 Task: Create a due date automation trigger when advanced on, 2 hours after a card is due add fields without custom field "Resume" set to a date between 1 and 7 days ago.
Action: Mouse moved to (938, 78)
Screenshot: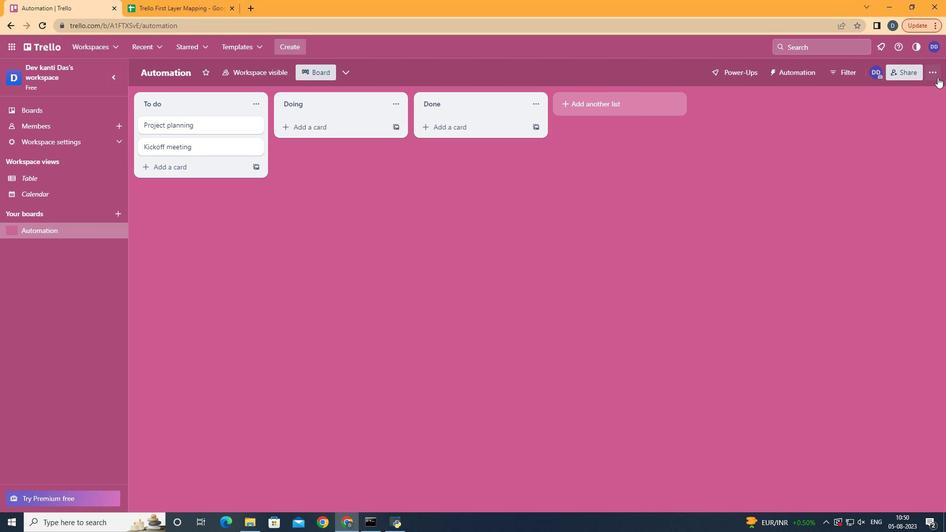 
Action: Mouse pressed left at (938, 78)
Screenshot: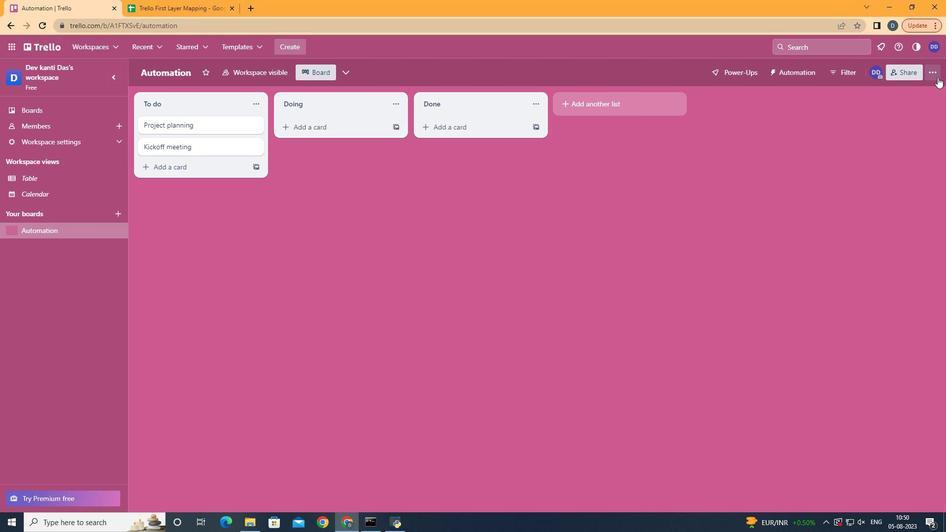 
Action: Mouse moved to (837, 203)
Screenshot: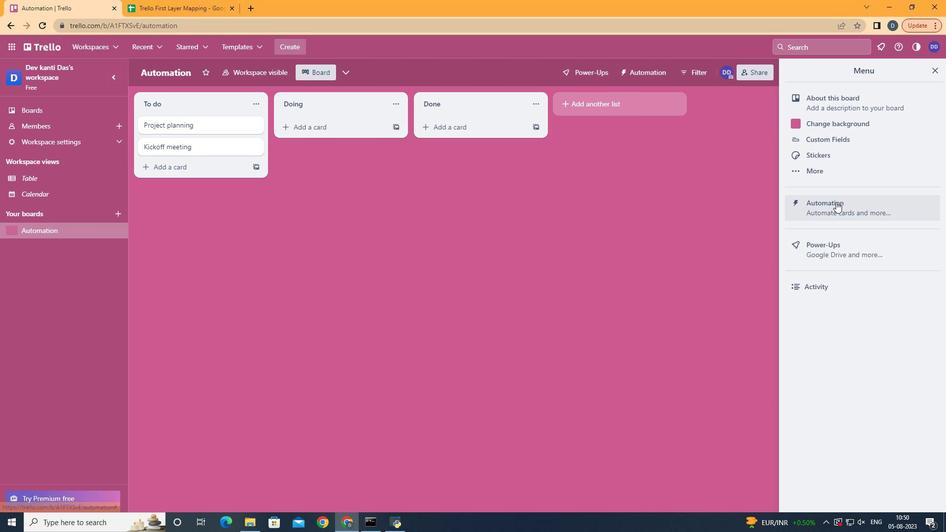 
Action: Mouse pressed left at (837, 203)
Screenshot: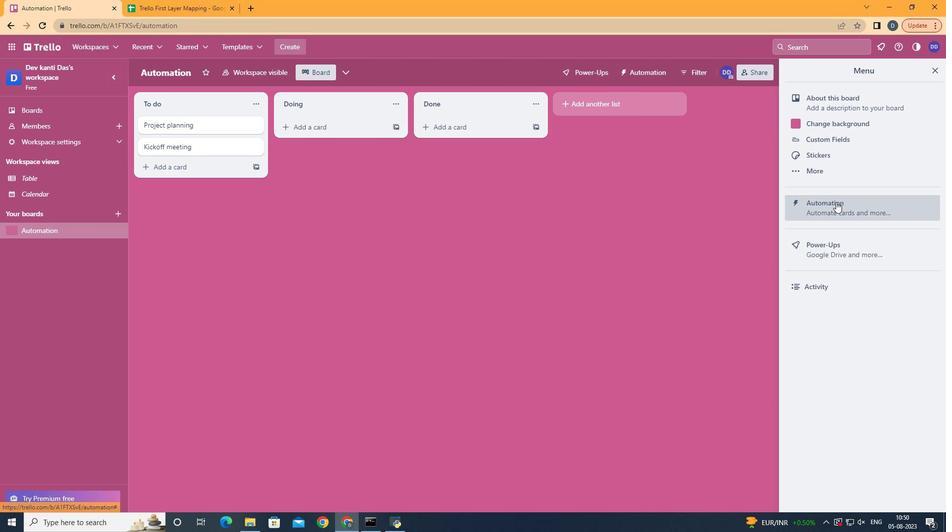 
Action: Mouse moved to (203, 196)
Screenshot: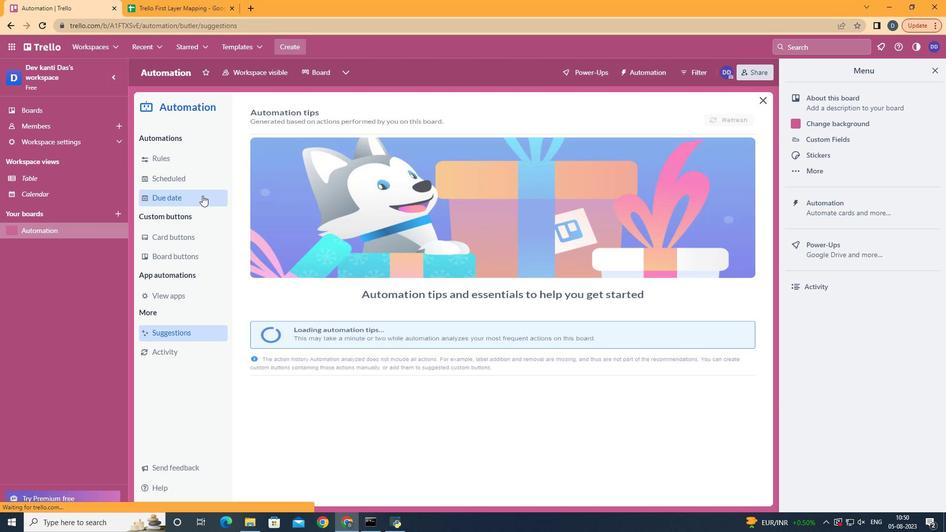 
Action: Mouse pressed left at (203, 196)
Screenshot: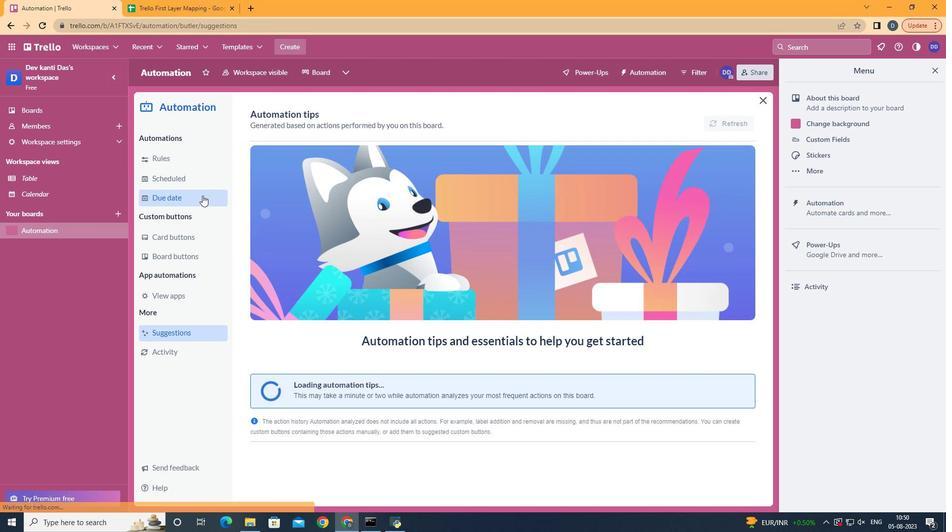 
Action: Mouse moved to (697, 119)
Screenshot: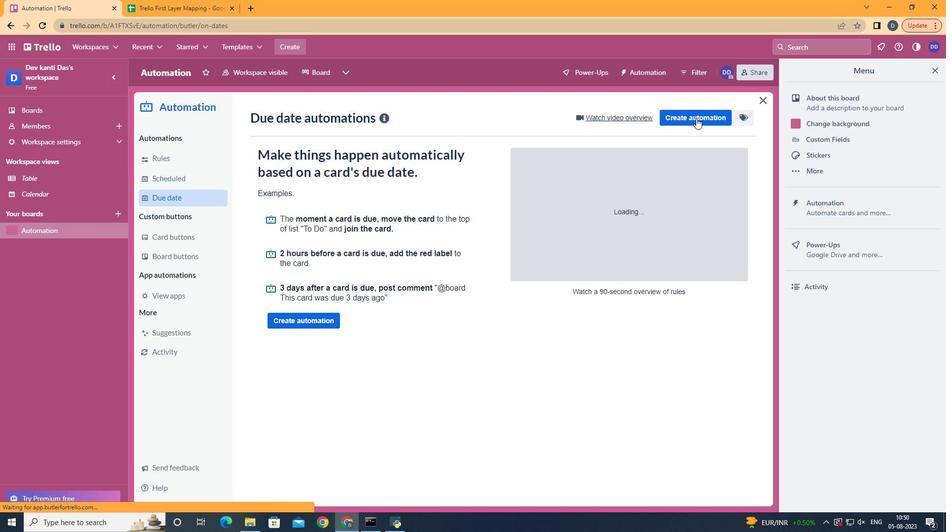 
Action: Mouse pressed left at (697, 119)
Screenshot: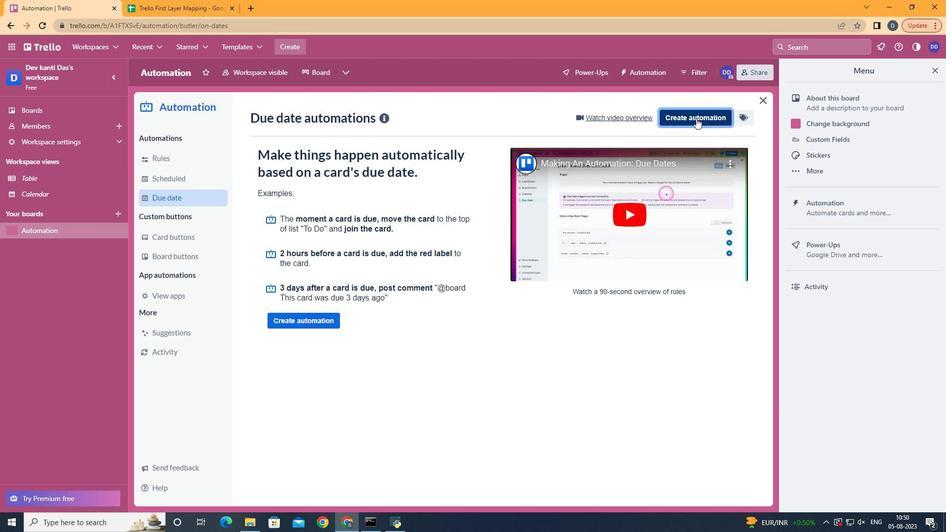 
Action: Mouse moved to (503, 209)
Screenshot: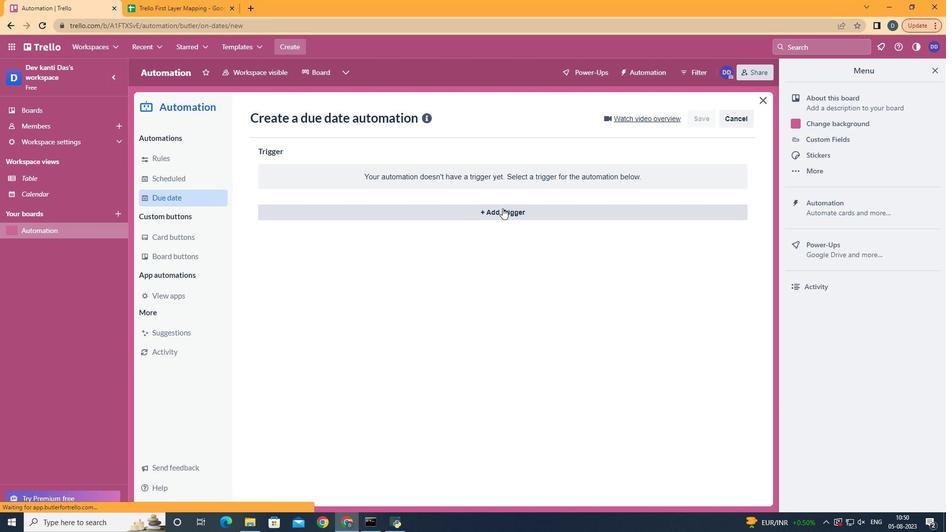 
Action: Mouse pressed left at (503, 209)
Screenshot: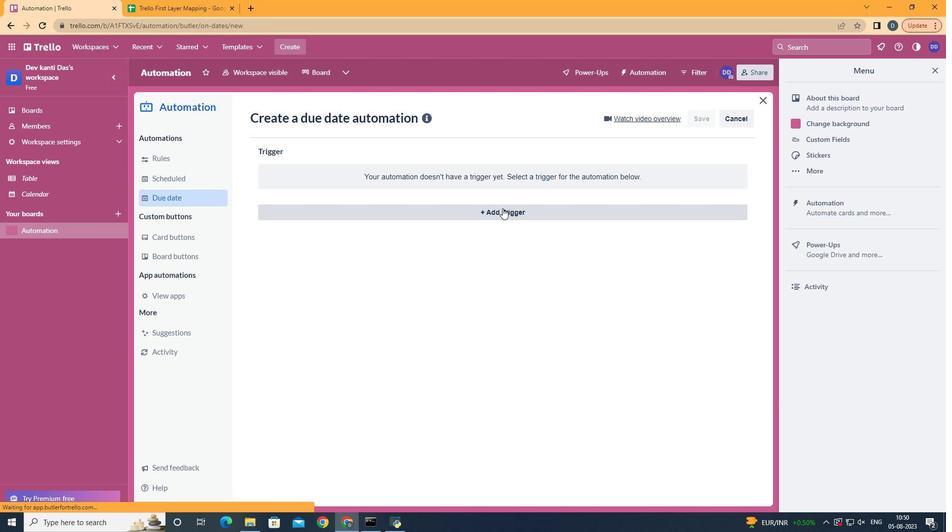 
Action: Mouse moved to (314, 420)
Screenshot: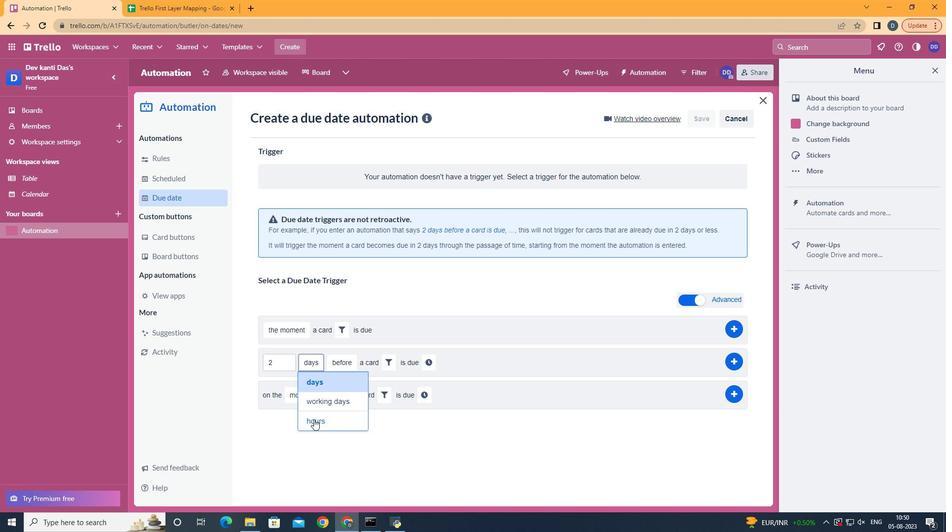 
Action: Mouse pressed left at (314, 420)
Screenshot: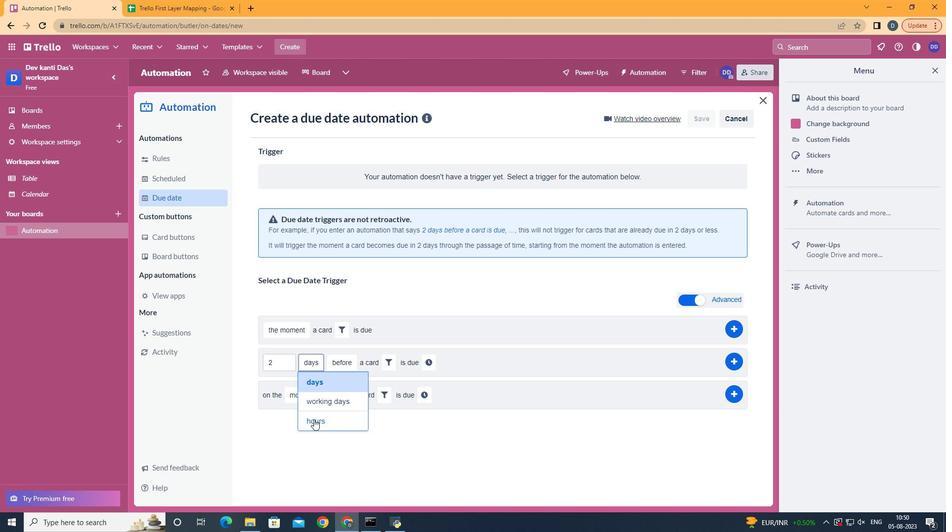 
Action: Mouse moved to (352, 404)
Screenshot: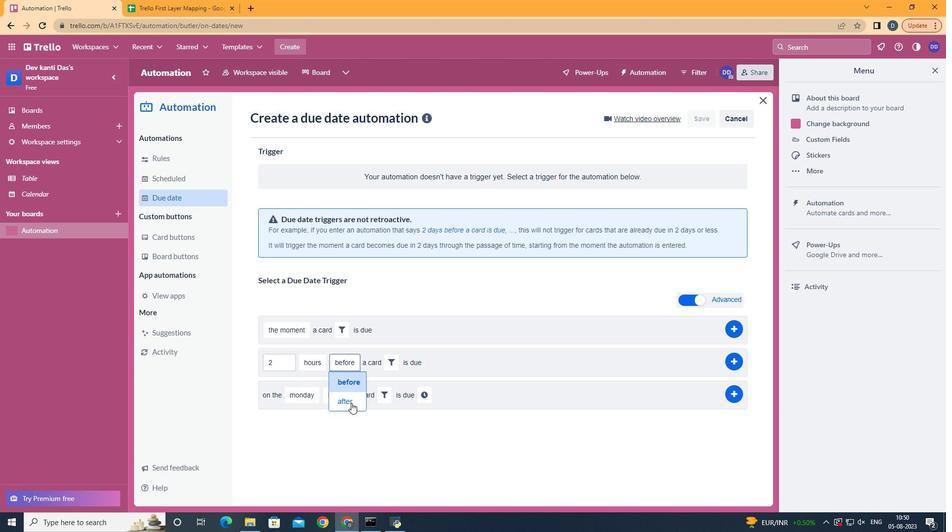 
Action: Mouse pressed left at (352, 404)
Screenshot: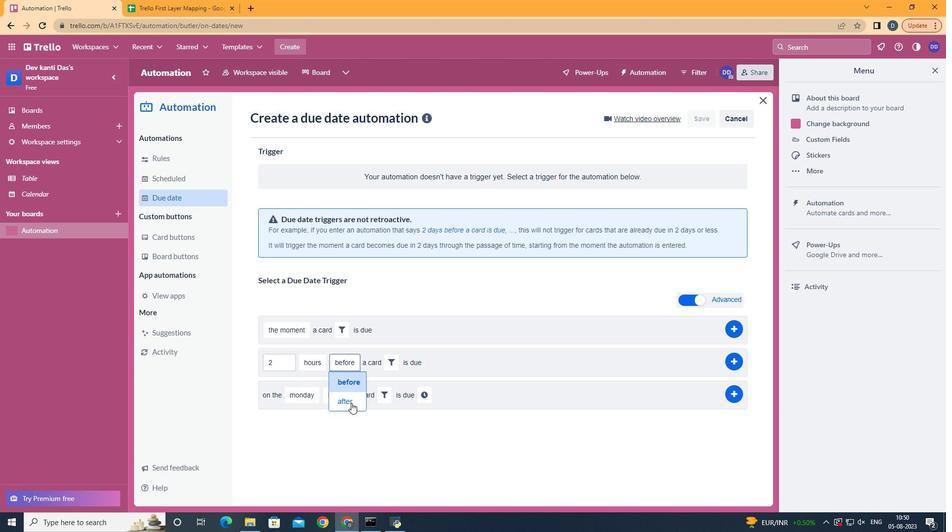 
Action: Mouse moved to (380, 363)
Screenshot: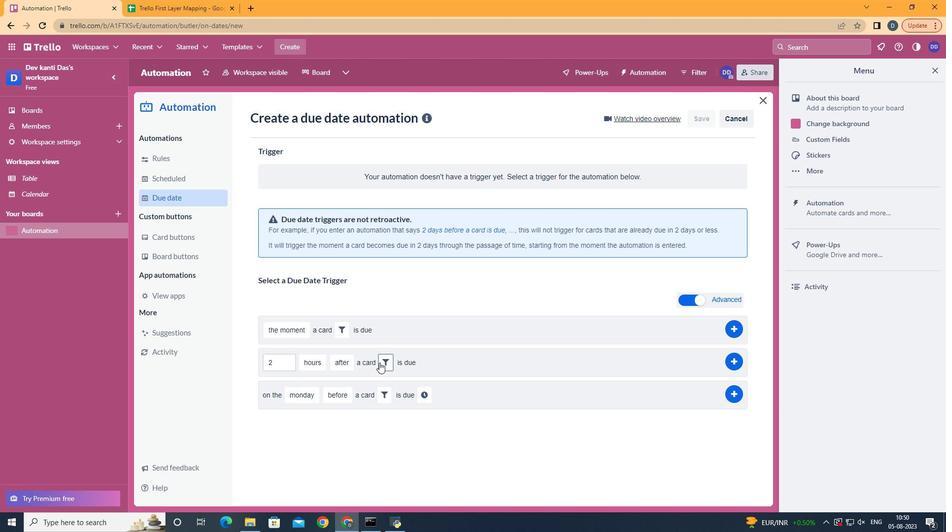 
Action: Mouse pressed left at (380, 363)
Screenshot: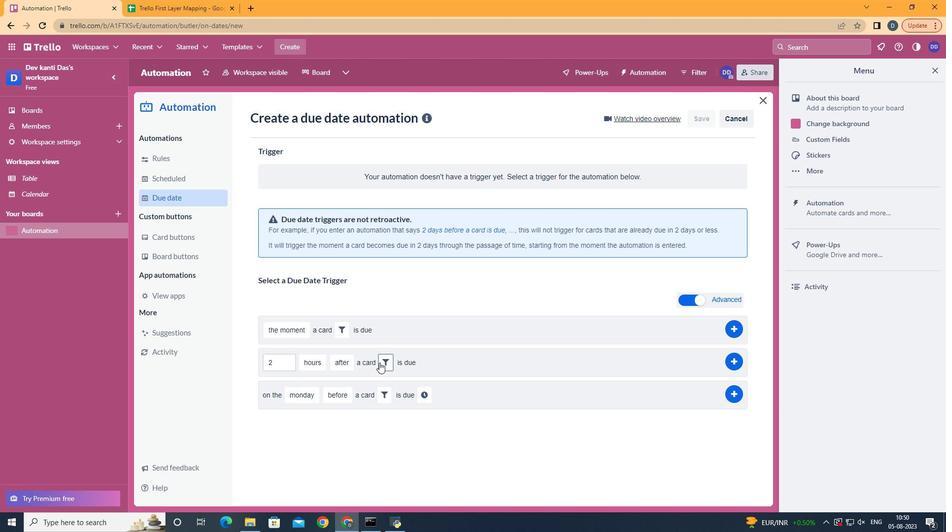 
Action: Mouse moved to (548, 395)
Screenshot: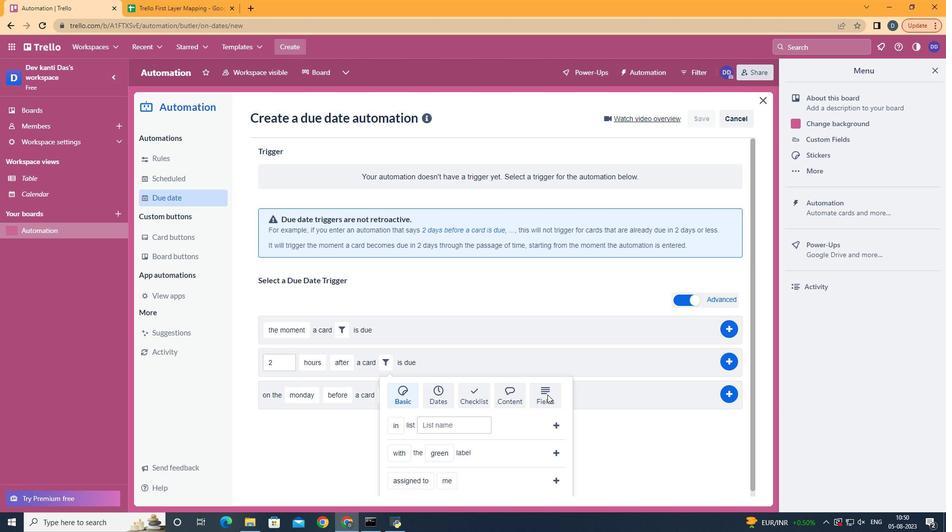 
Action: Mouse pressed left at (548, 395)
Screenshot: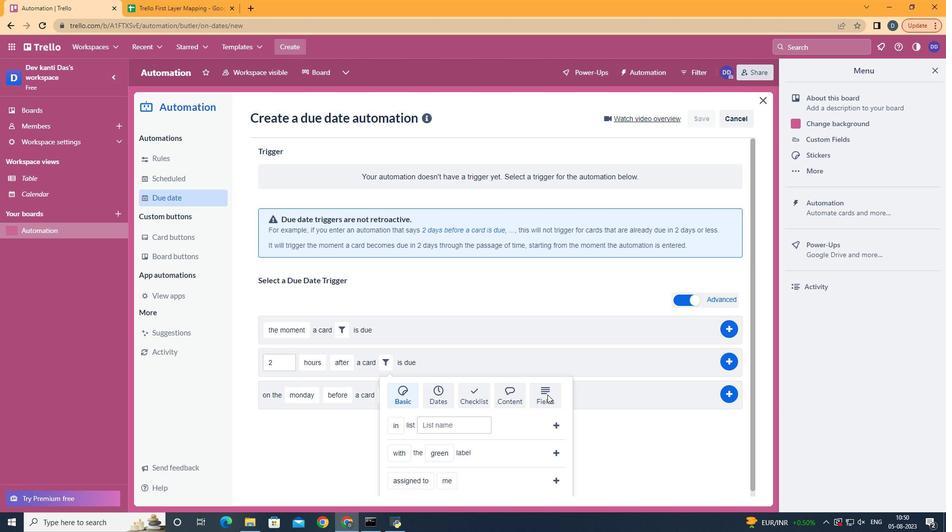 
Action: Mouse moved to (547, 395)
Screenshot: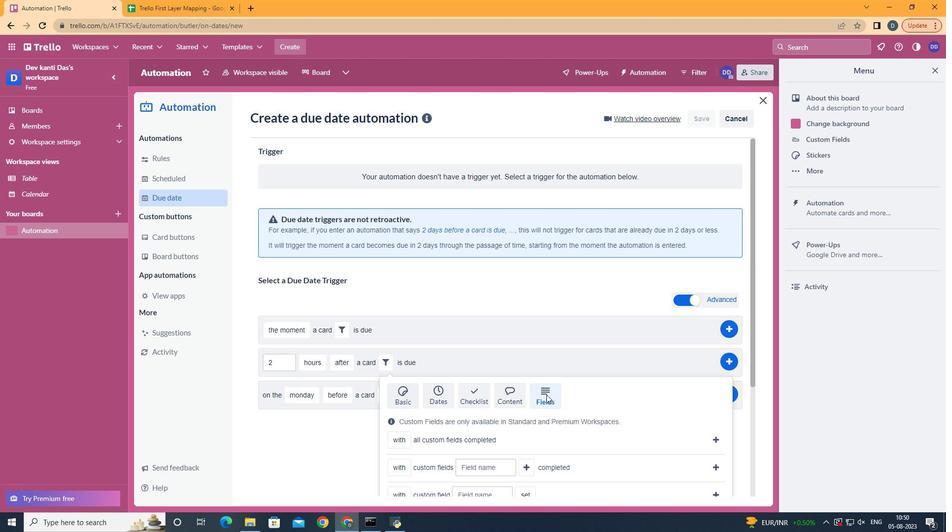 
Action: Mouse scrolled (547, 395) with delta (0, 0)
Screenshot: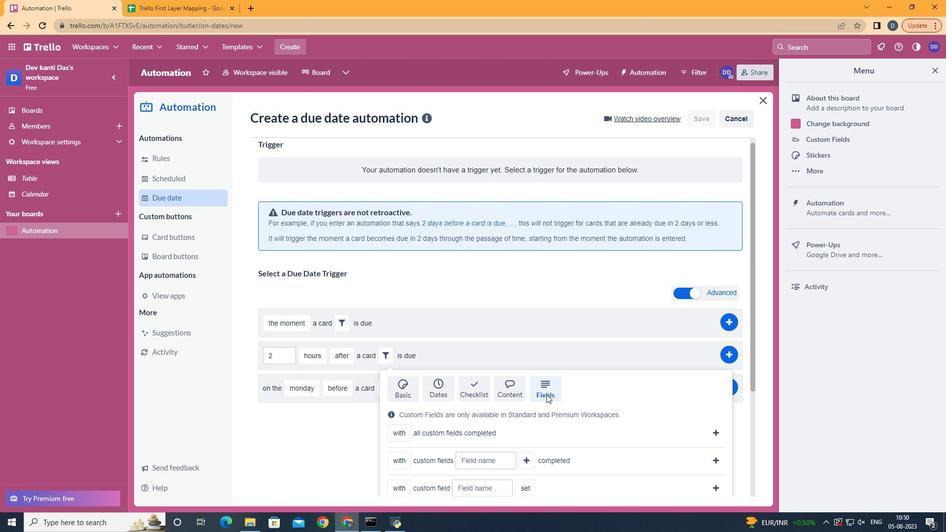 
Action: Mouse scrolled (547, 395) with delta (0, 0)
Screenshot: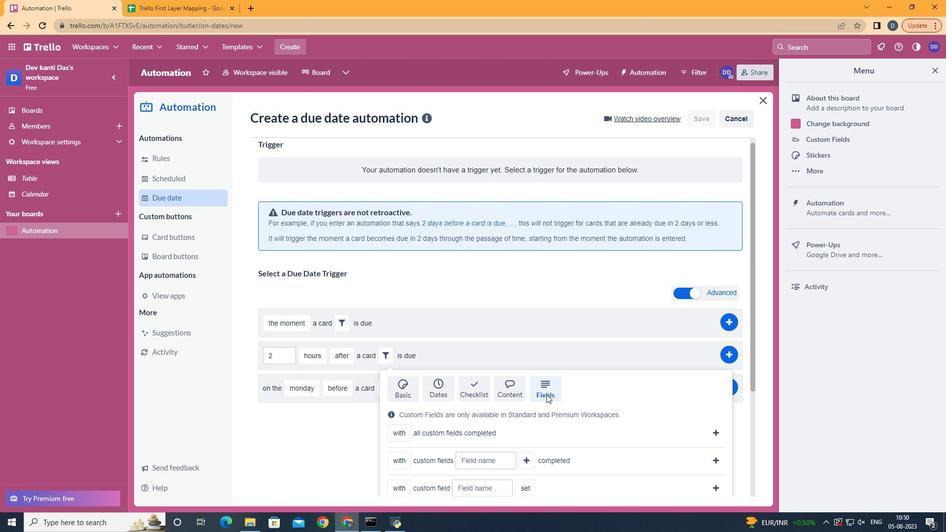 
Action: Mouse scrolled (547, 395) with delta (0, 0)
Screenshot: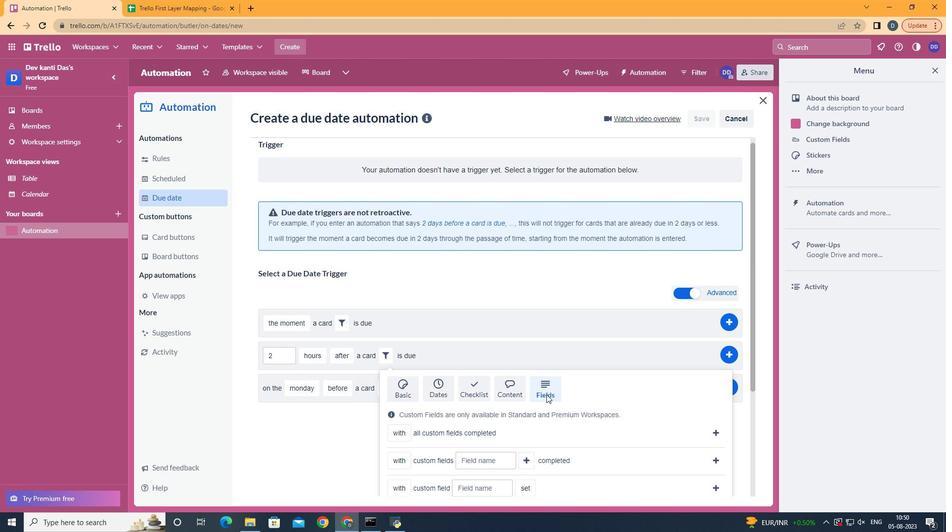 
Action: Mouse scrolled (547, 395) with delta (0, 0)
Screenshot: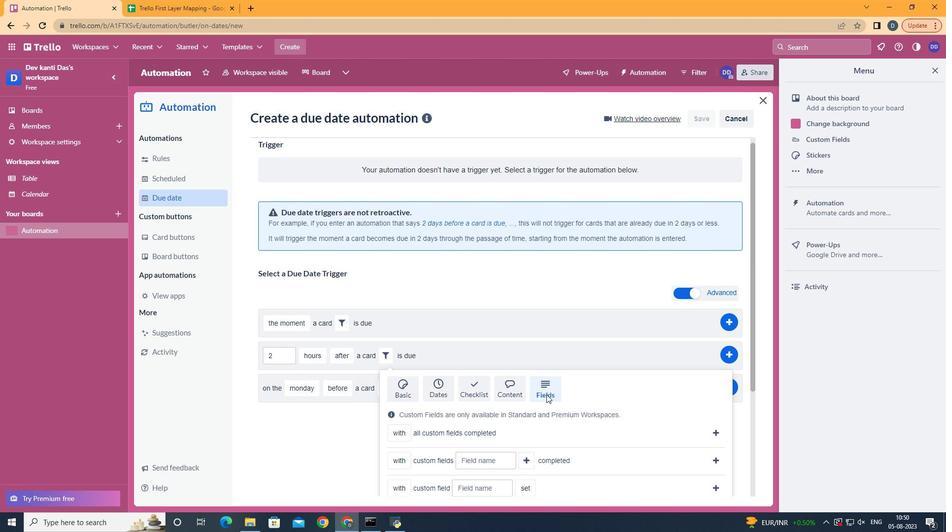 
Action: Mouse scrolled (547, 395) with delta (0, 0)
Screenshot: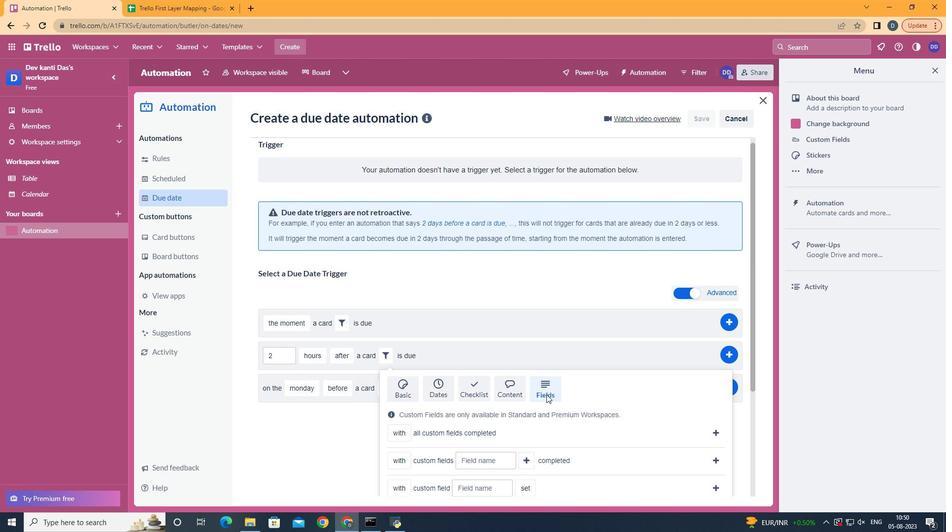 
Action: Mouse scrolled (547, 395) with delta (0, 0)
Screenshot: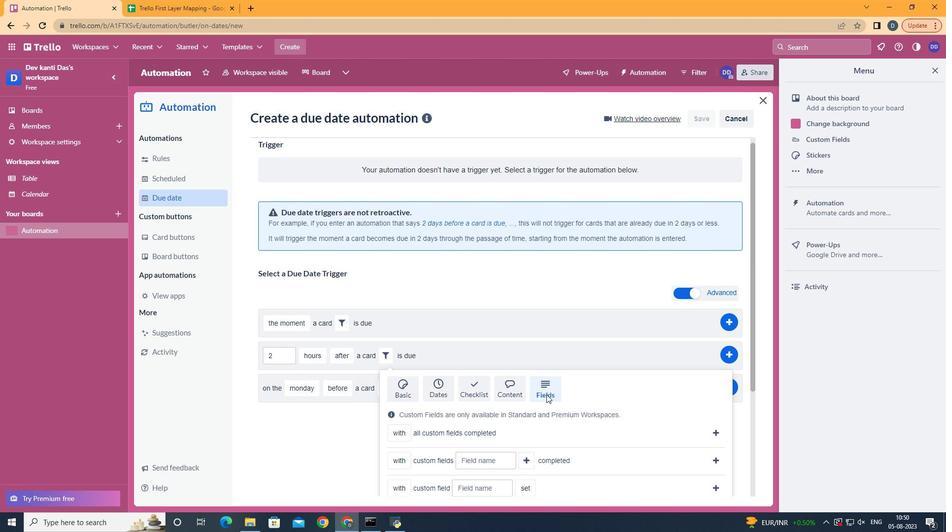 
Action: Mouse moved to (406, 460)
Screenshot: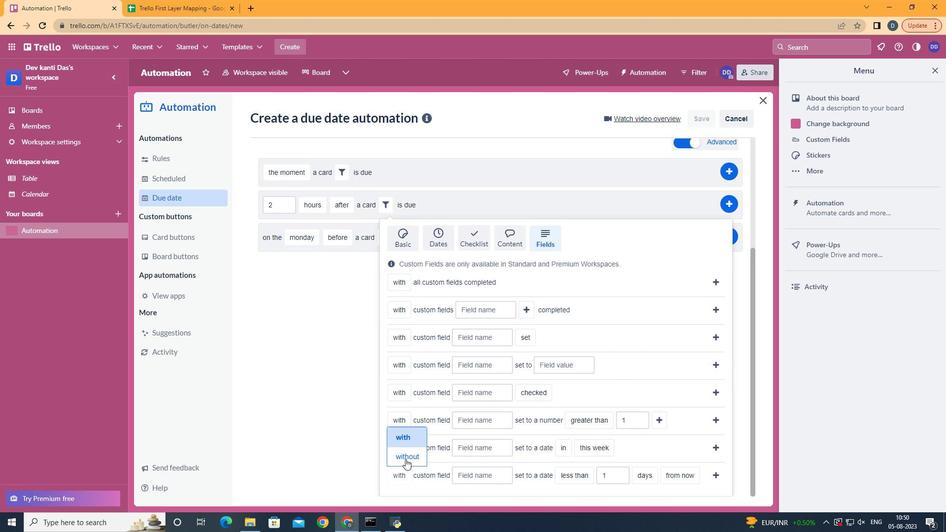 
Action: Mouse pressed left at (406, 460)
Screenshot: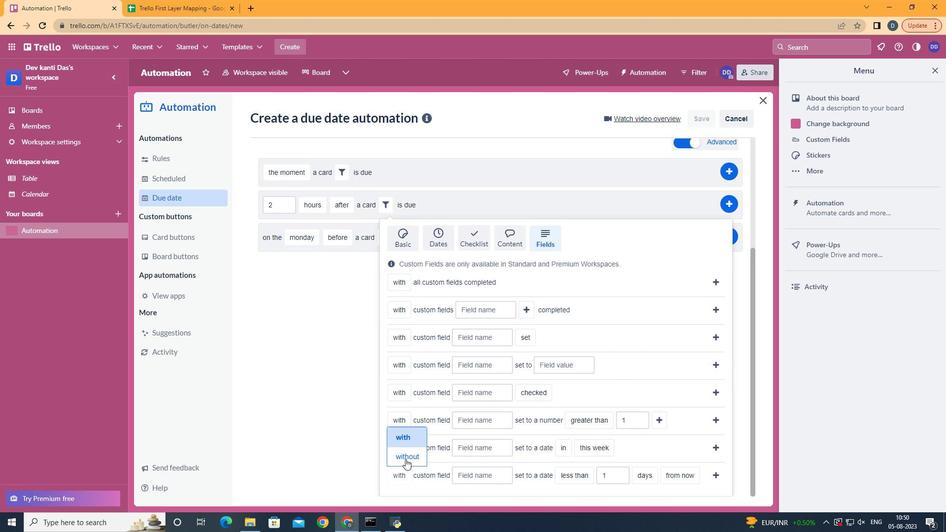 
Action: Mouse moved to (500, 475)
Screenshot: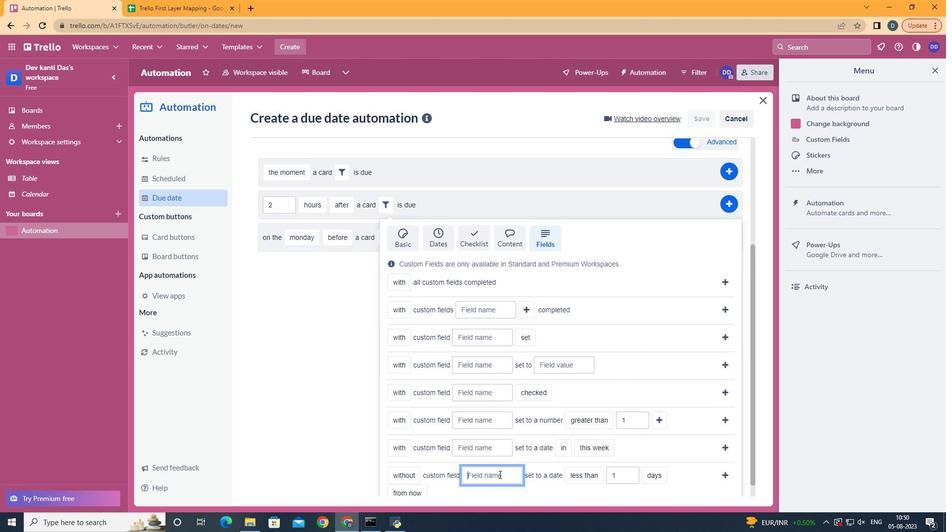 
Action: Mouse pressed left at (500, 475)
Screenshot: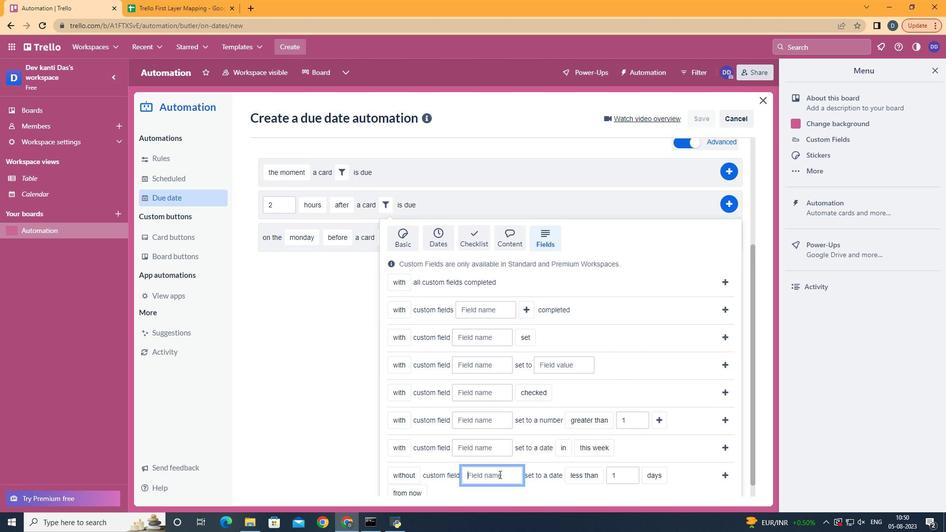 
Action: Key pressed <Key.shift>Resume
Screenshot: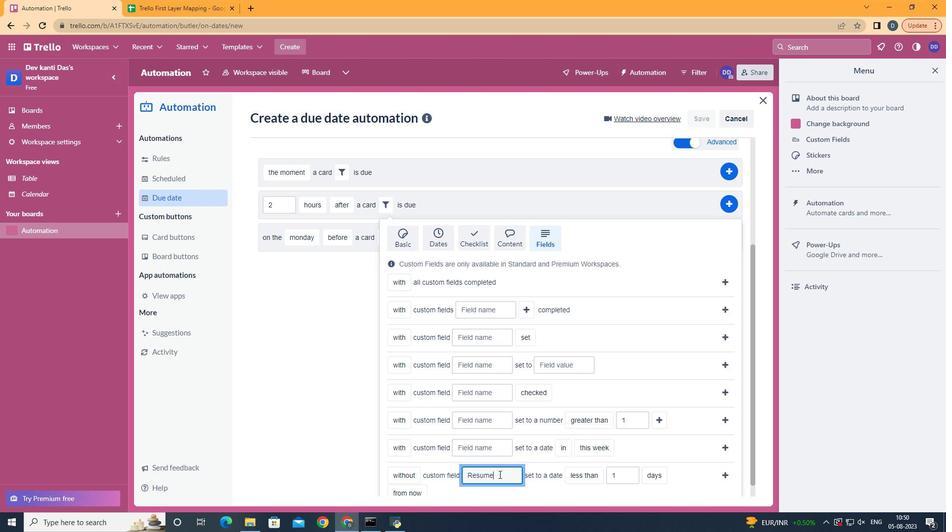 
Action: Mouse moved to (586, 430)
Screenshot: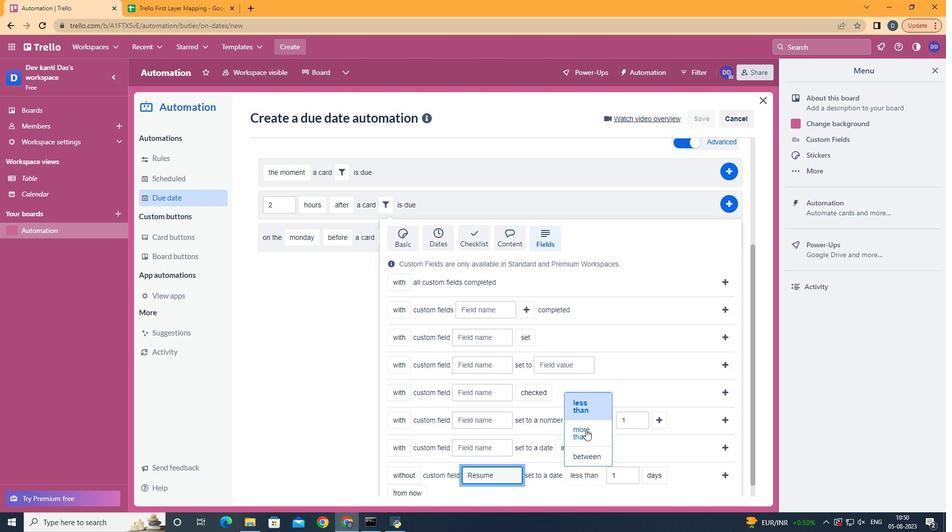 
Action: Mouse pressed left at (586, 430)
Screenshot: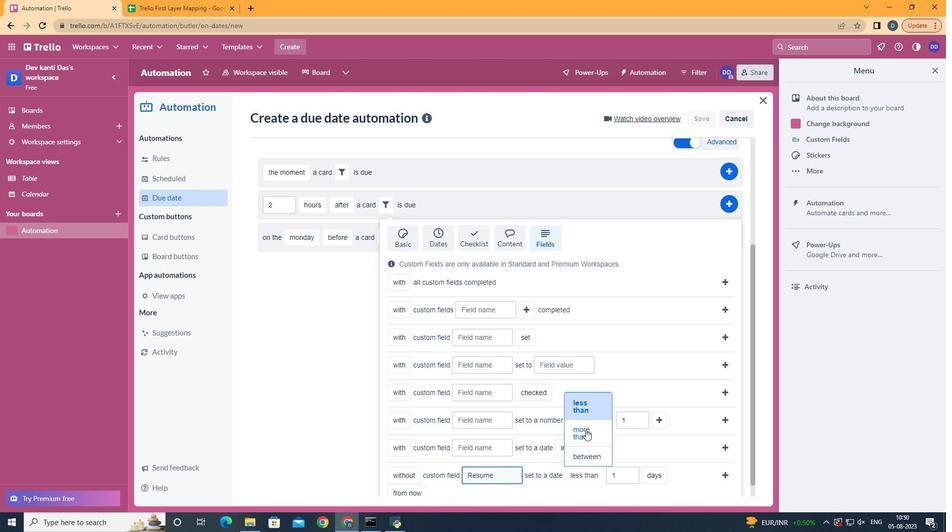 
Action: Mouse moved to (652, 438)
Screenshot: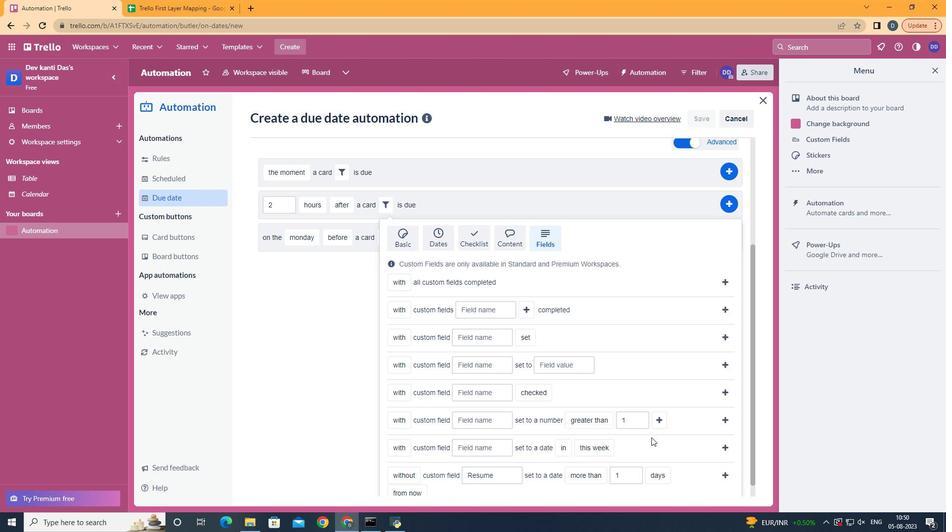 
Action: Mouse scrolled (652, 438) with delta (0, 0)
Screenshot: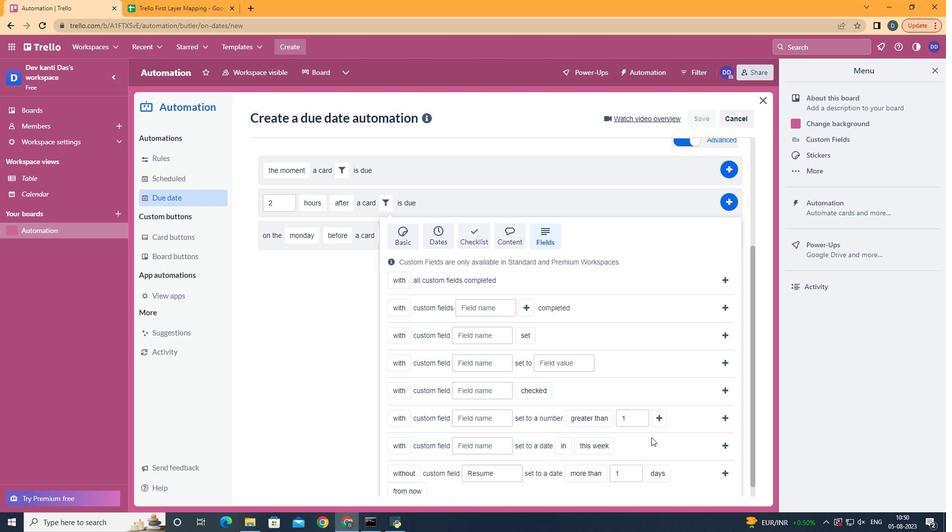 
Action: Mouse scrolled (652, 438) with delta (0, 0)
Screenshot: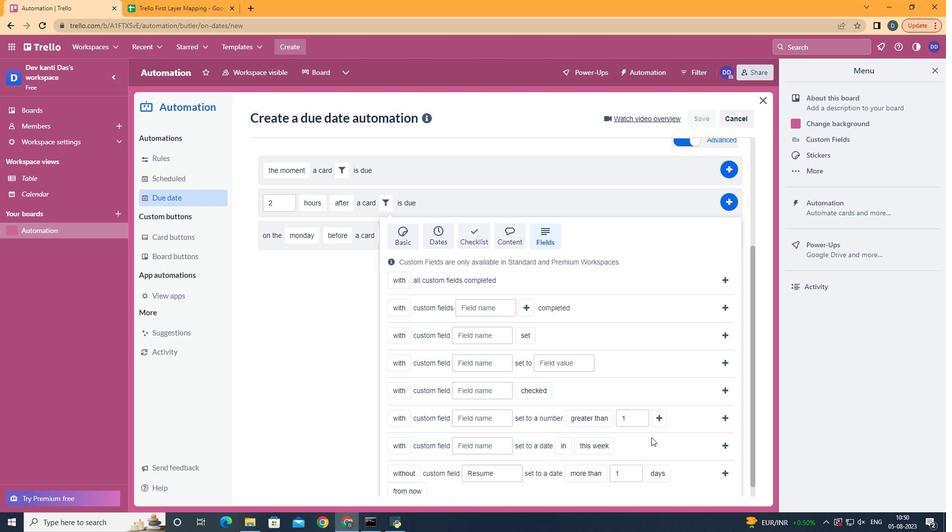 
Action: Mouse scrolled (652, 438) with delta (0, 0)
Screenshot: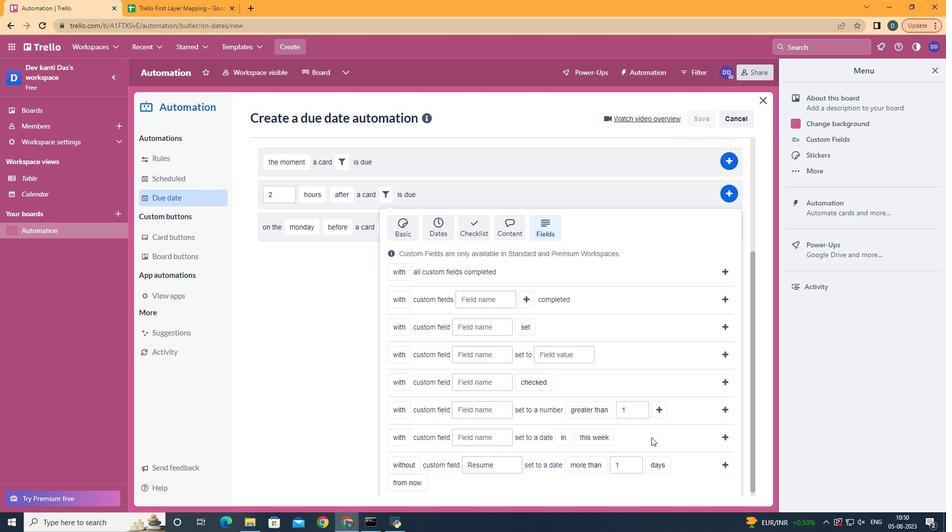 
Action: Mouse scrolled (652, 438) with delta (0, 0)
Screenshot: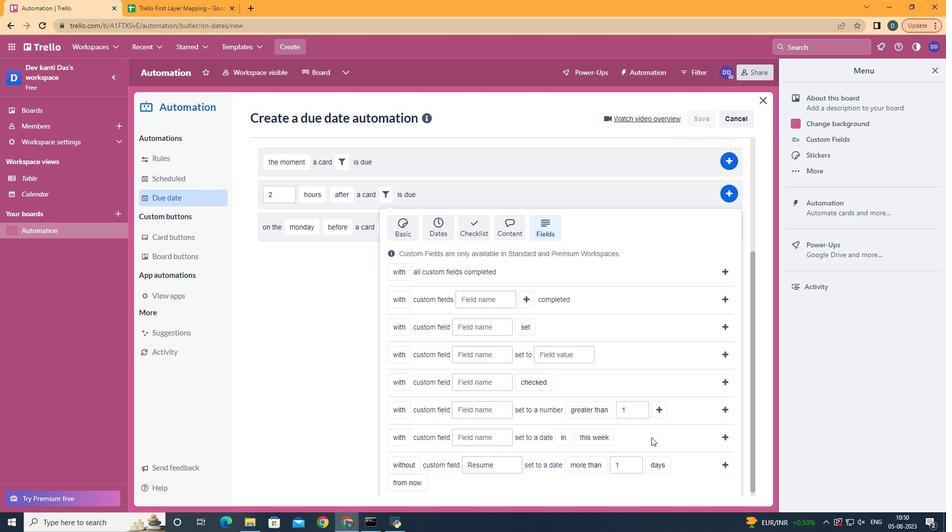 
Action: Mouse moved to (594, 450)
Screenshot: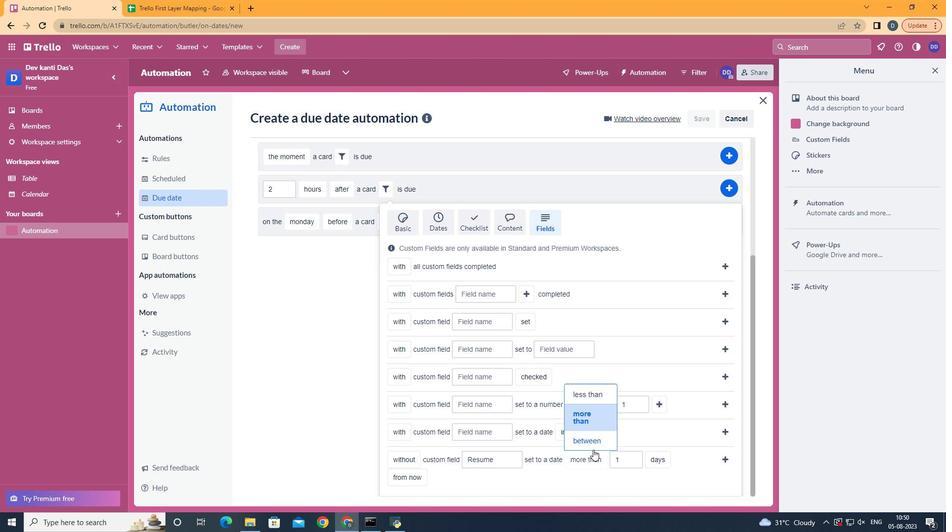 
Action: Mouse pressed left at (594, 450)
Screenshot: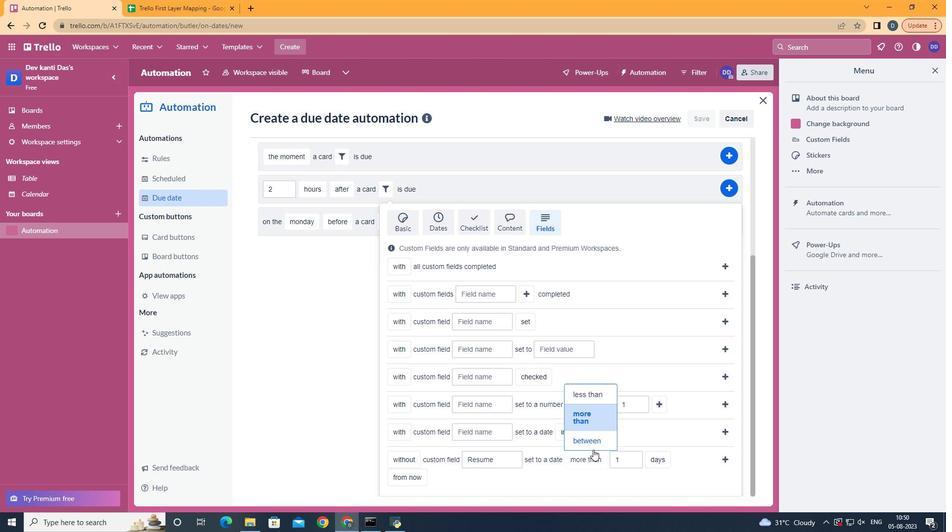 
Action: Mouse moved to (426, 443)
Screenshot: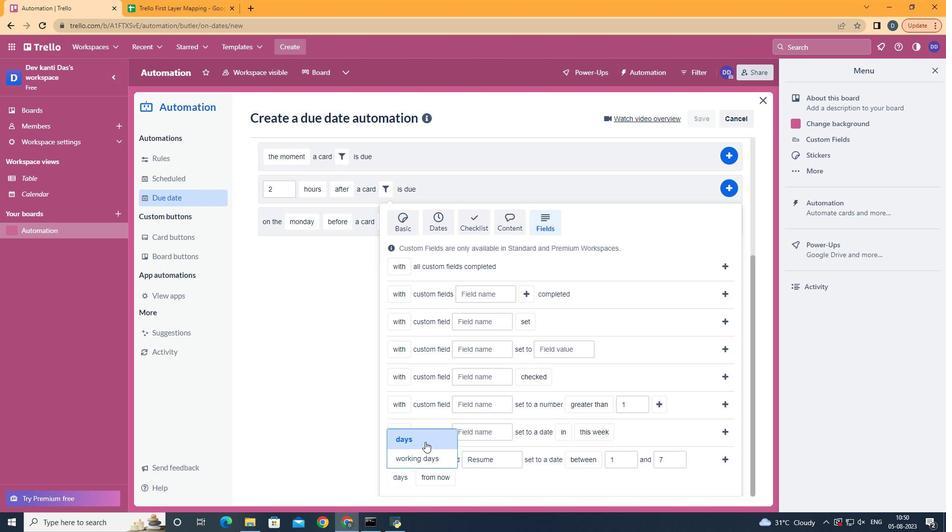 
Action: Mouse pressed left at (426, 443)
Screenshot: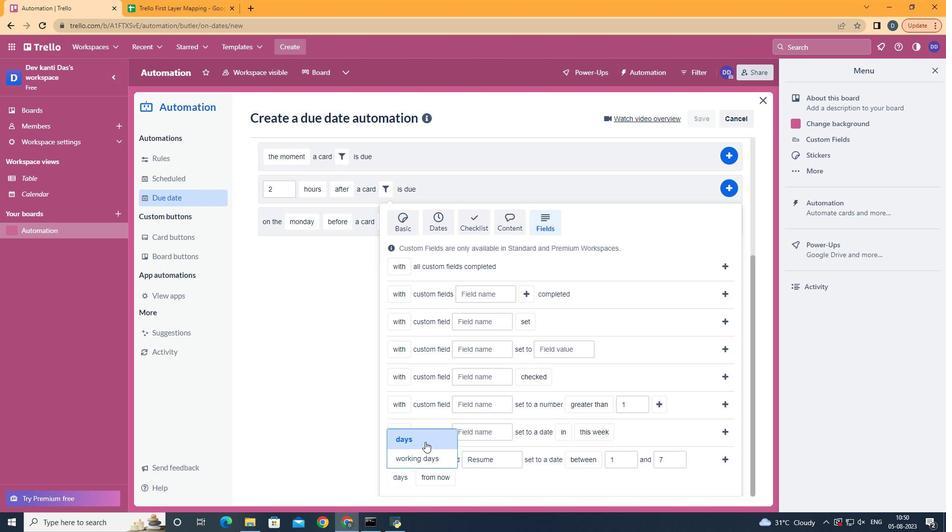 
Action: Mouse moved to (441, 466)
Screenshot: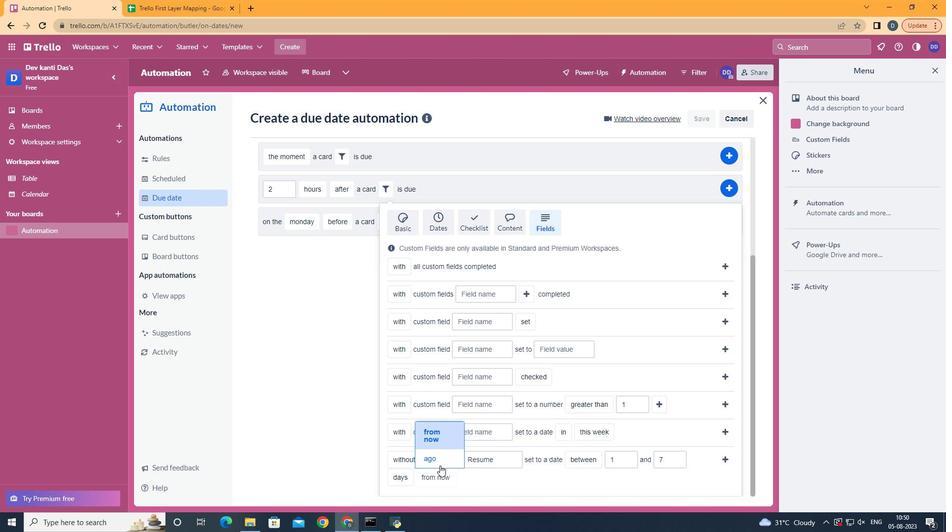 
Action: Mouse pressed left at (441, 466)
Screenshot: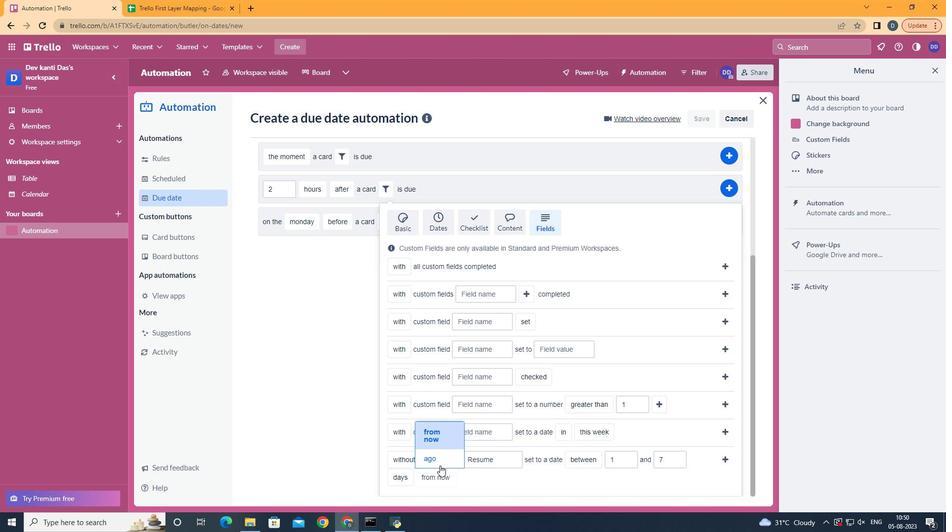 
Action: Mouse moved to (724, 461)
Screenshot: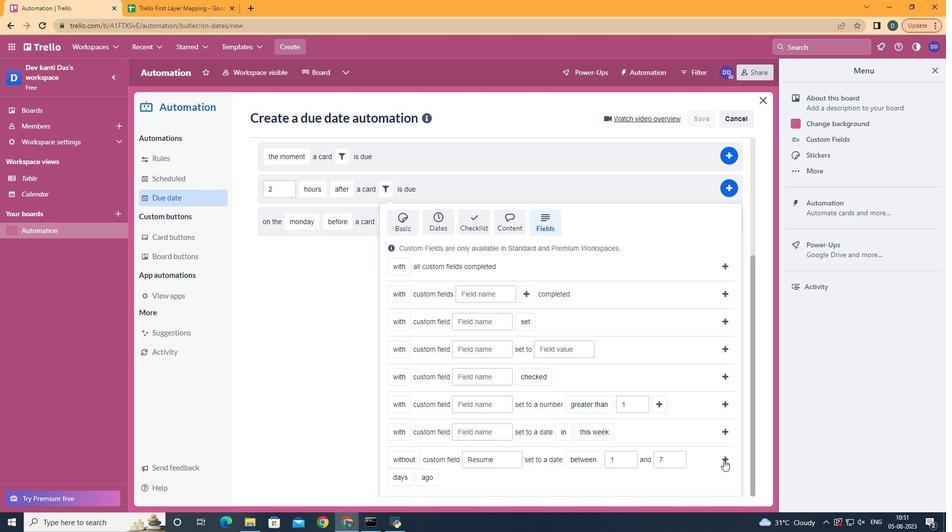 
Action: Mouse pressed left at (724, 461)
Screenshot: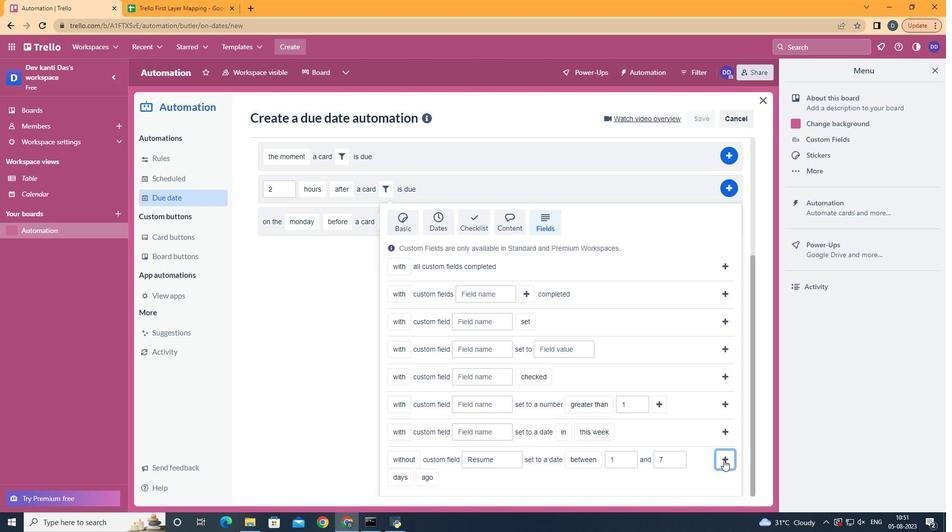 
Action: Mouse moved to (729, 357)
Screenshot: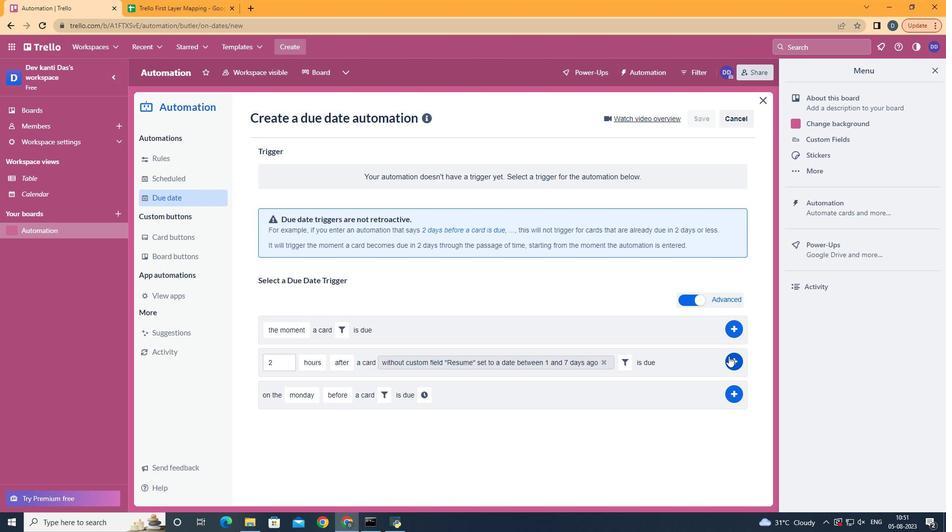 
Action: Mouse pressed left at (729, 357)
Screenshot: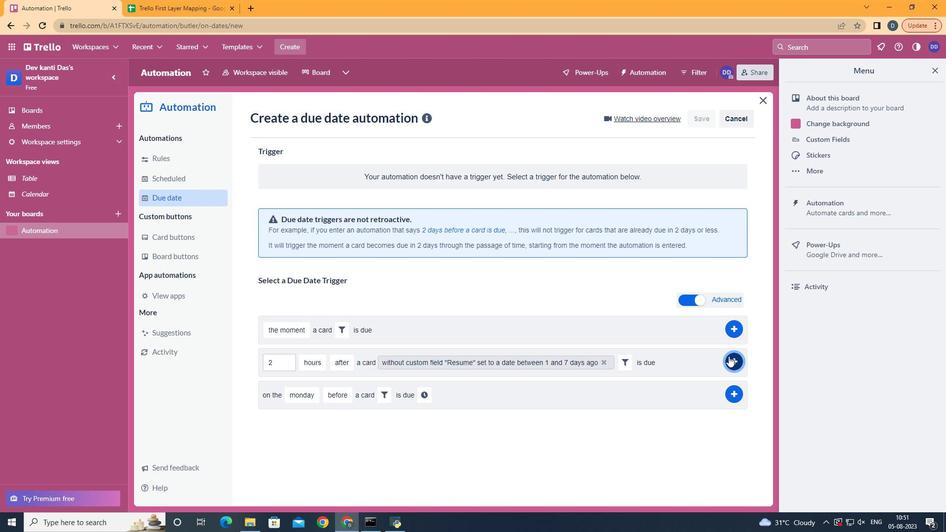 
Action: Mouse moved to (448, 161)
Screenshot: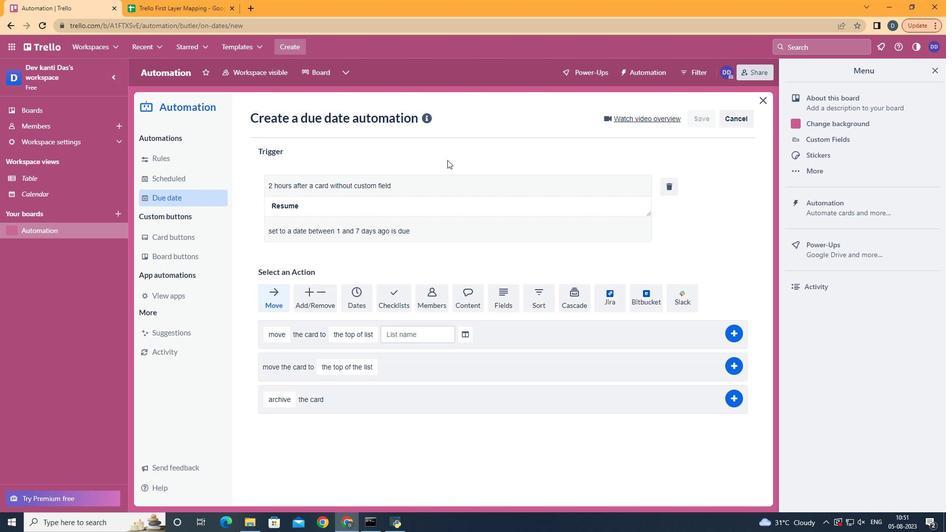 
